 Task: Check current mortgage rates for homes with 5-Year ARM loan payments.
Action: Mouse moved to (911, 148)
Screenshot: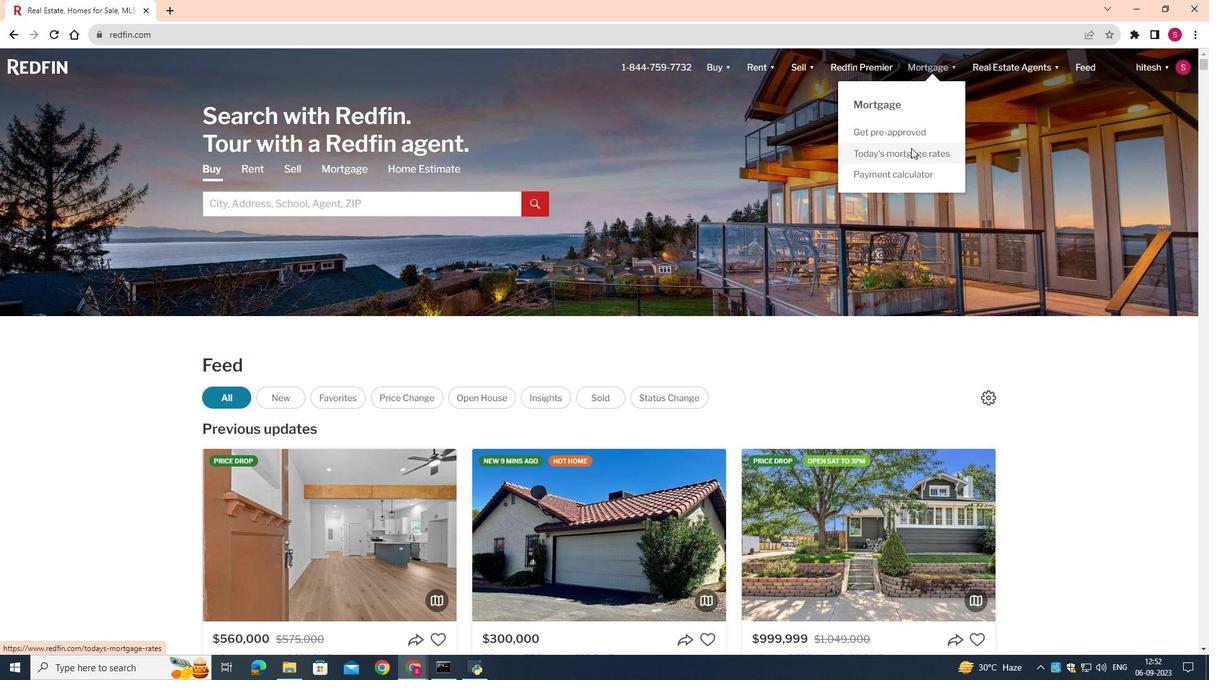 
Action: Mouse pressed left at (911, 148)
Screenshot: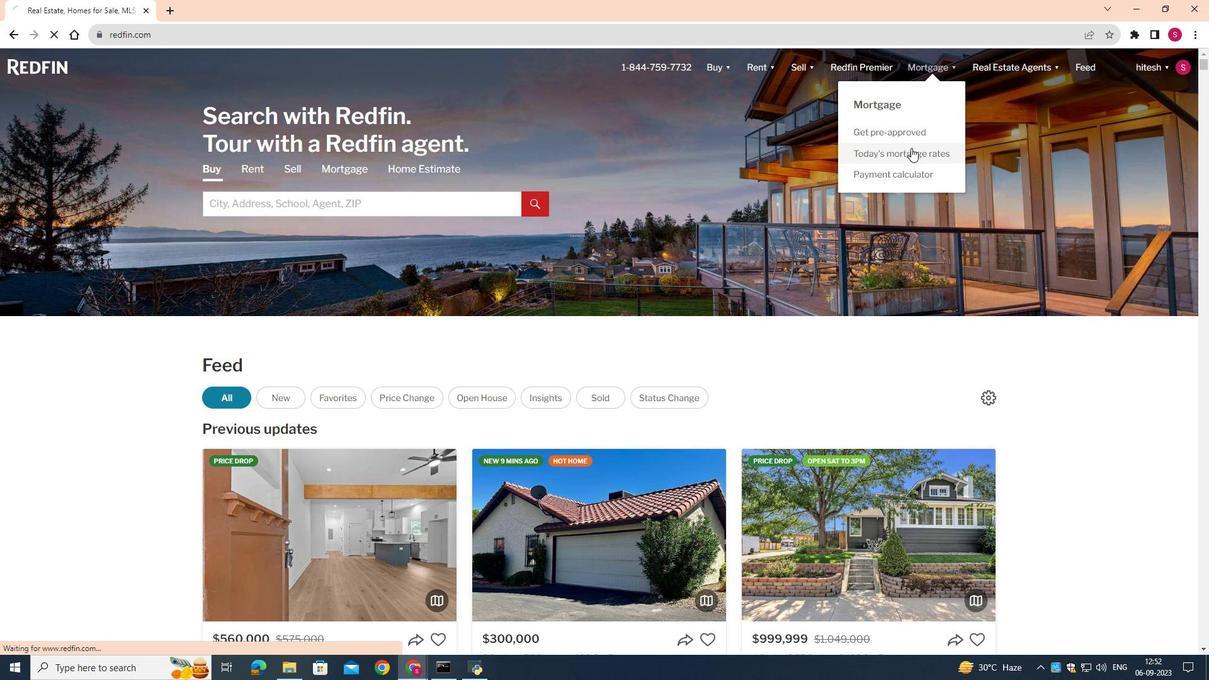 
Action: Mouse moved to (485, 317)
Screenshot: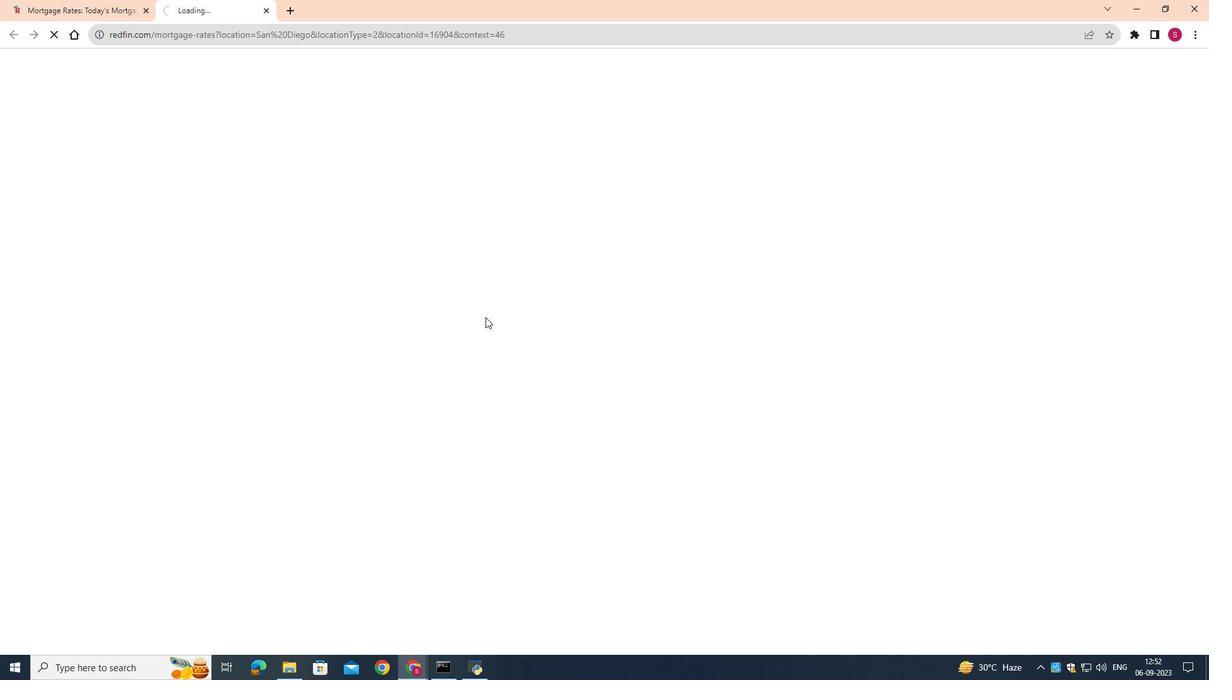 
Action: Mouse pressed left at (485, 317)
Screenshot: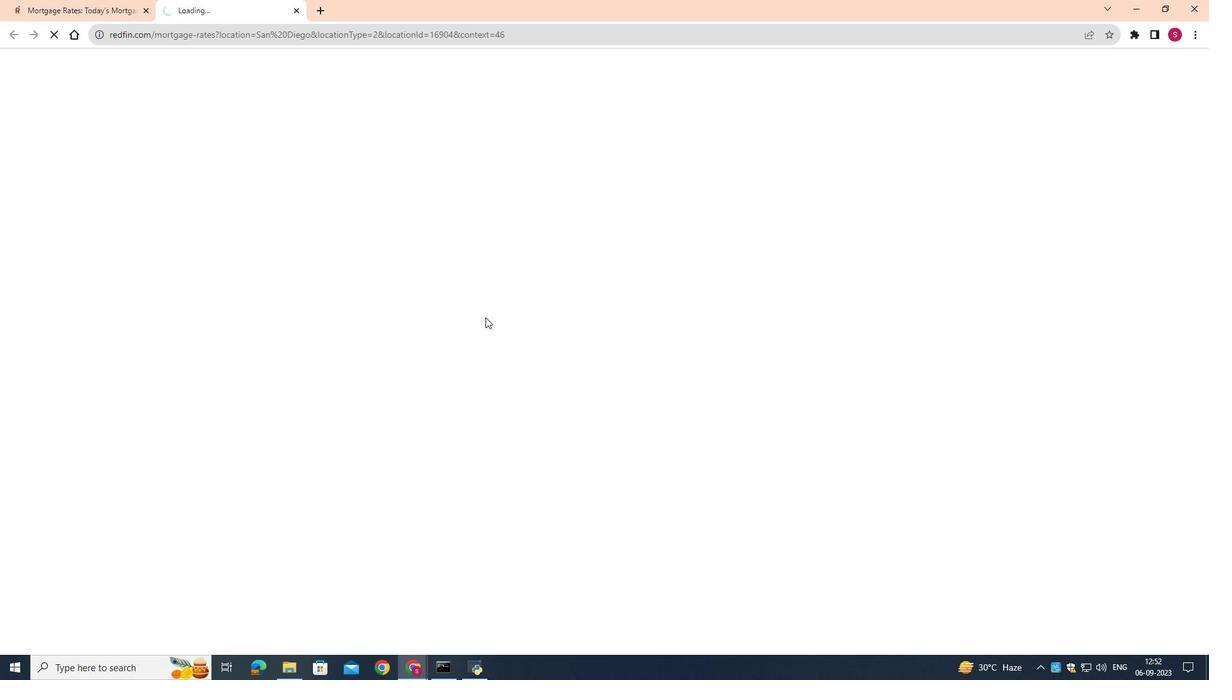 
Action: Mouse moved to (320, 414)
Screenshot: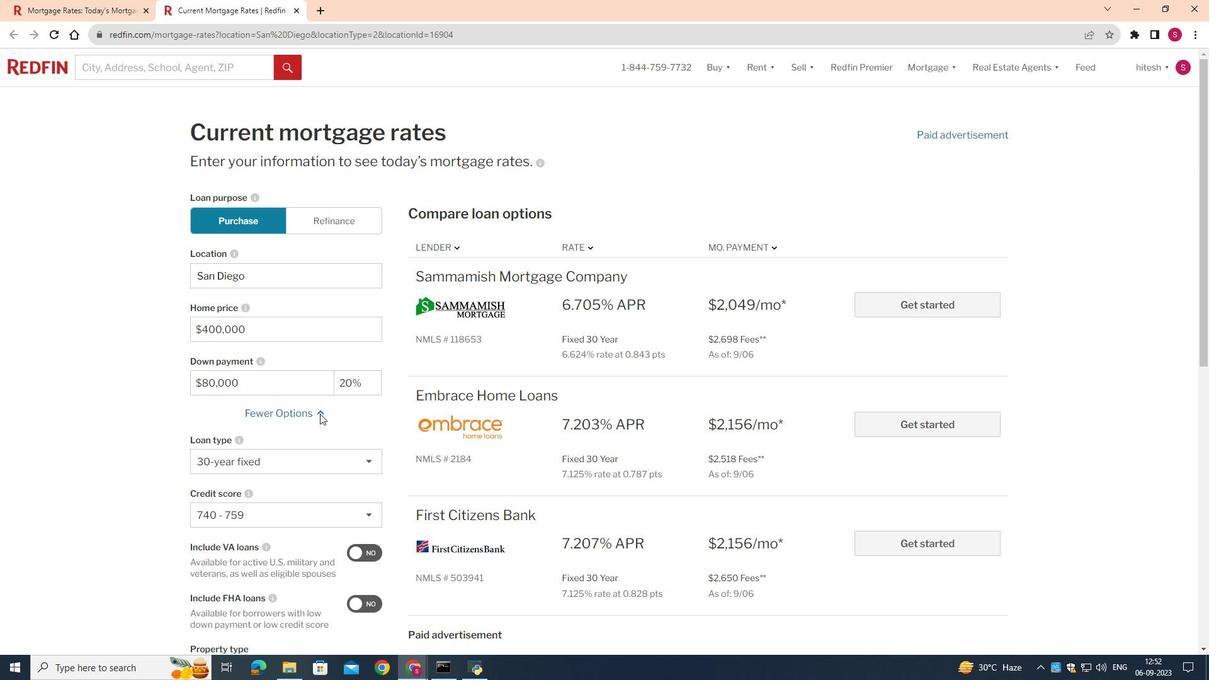 
Action: Mouse pressed left at (320, 414)
Screenshot: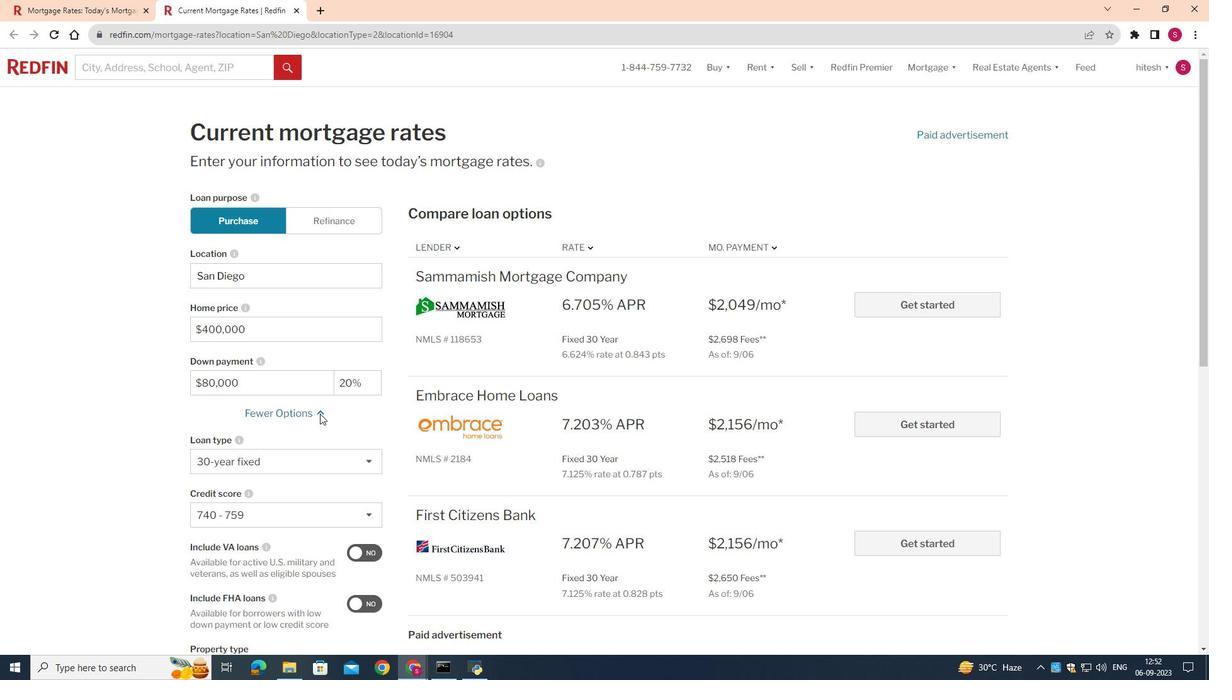 
Action: Mouse scrolled (320, 413) with delta (0, 0)
Screenshot: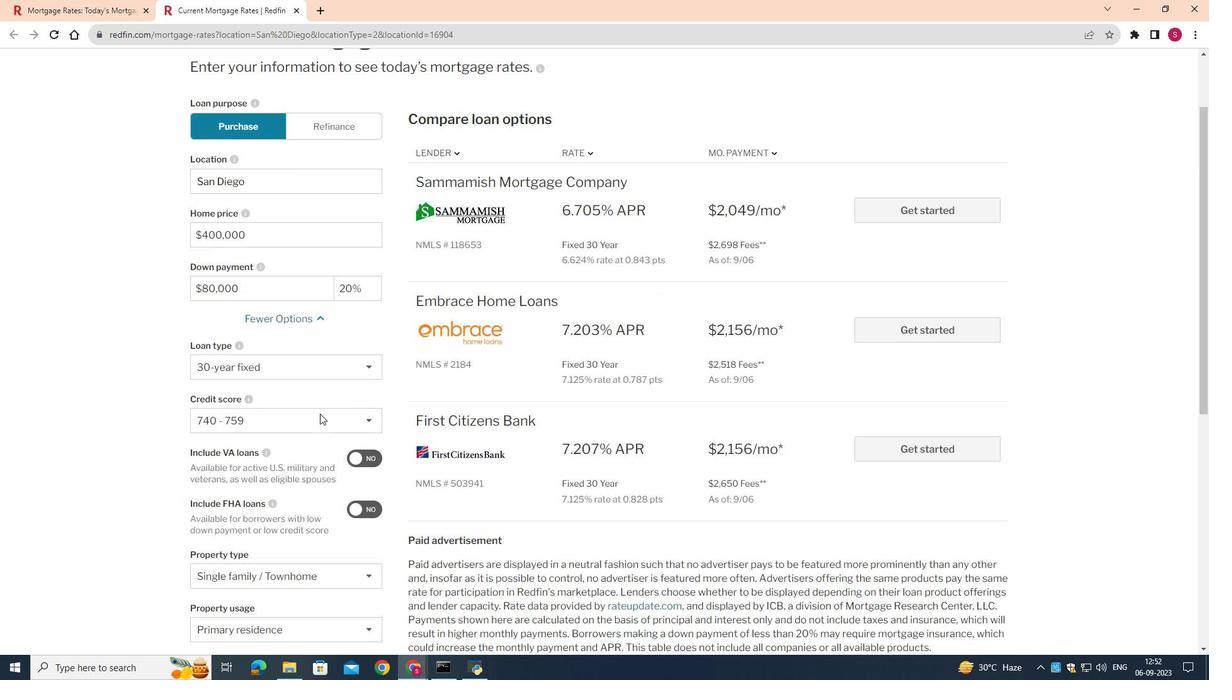 
Action: Mouse scrolled (320, 413) with delta (0, 0)
Screenshot: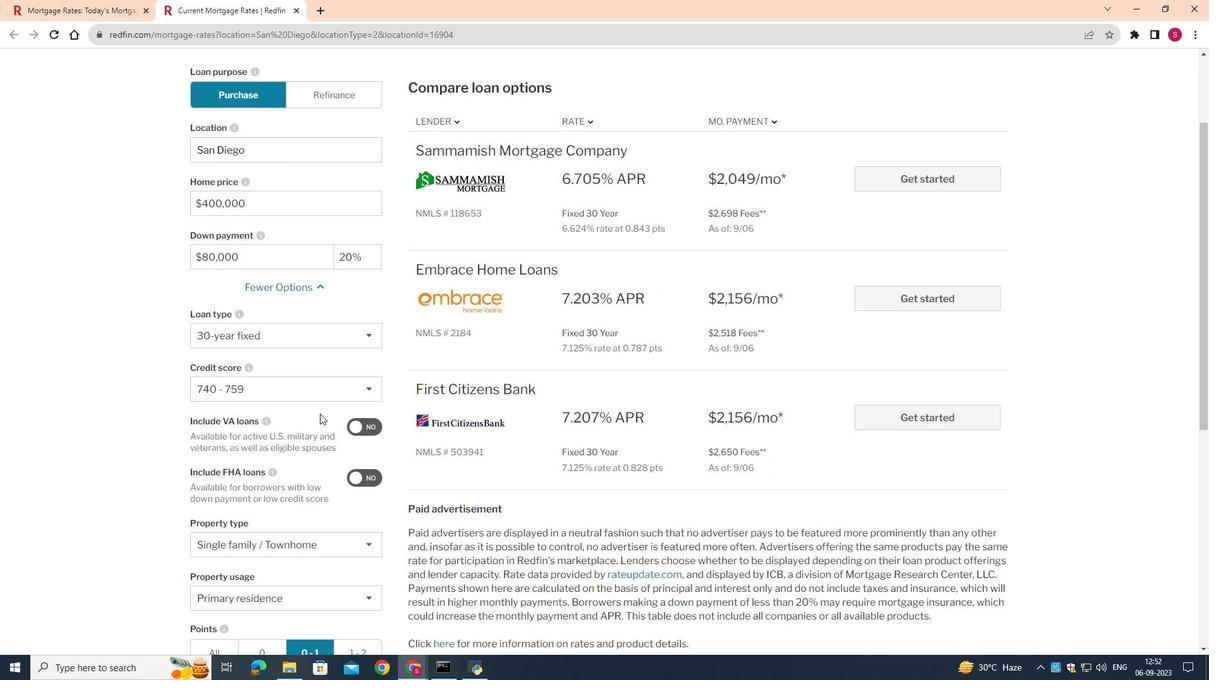 
Action: Mouse scrolled (320, 413) with delta (0, 0)
Screenshot: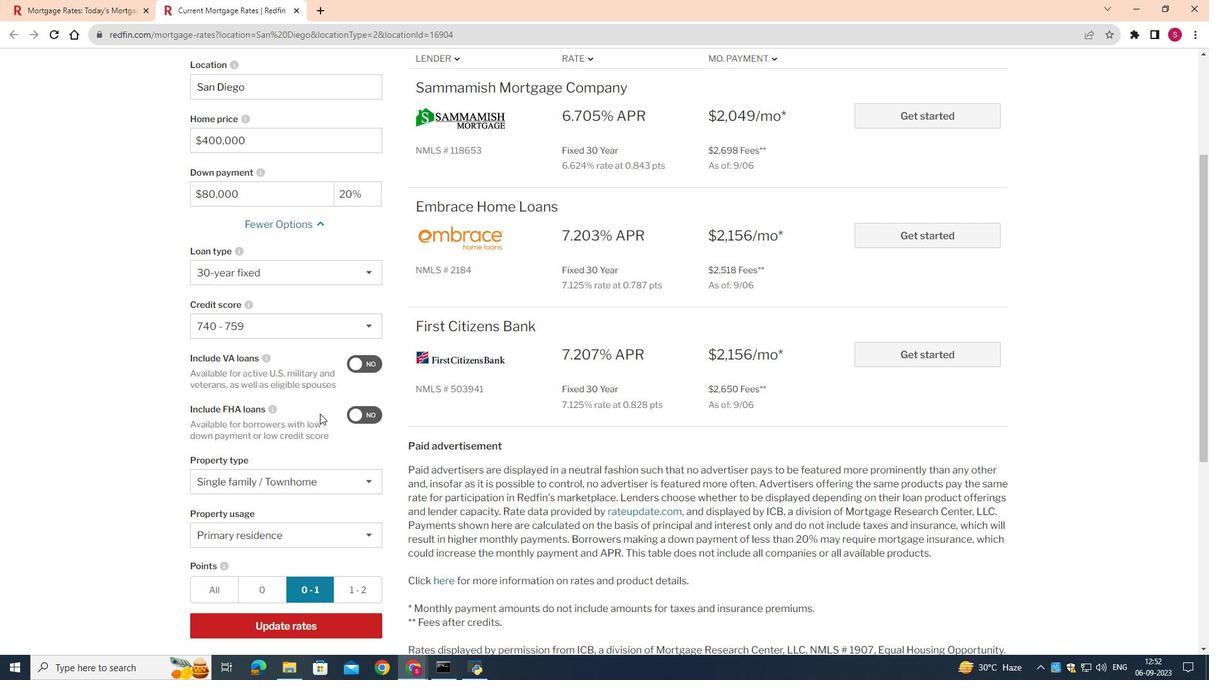 
Action: Mouse scrolled (320, 413) with delta (0, 0)
Screenshot: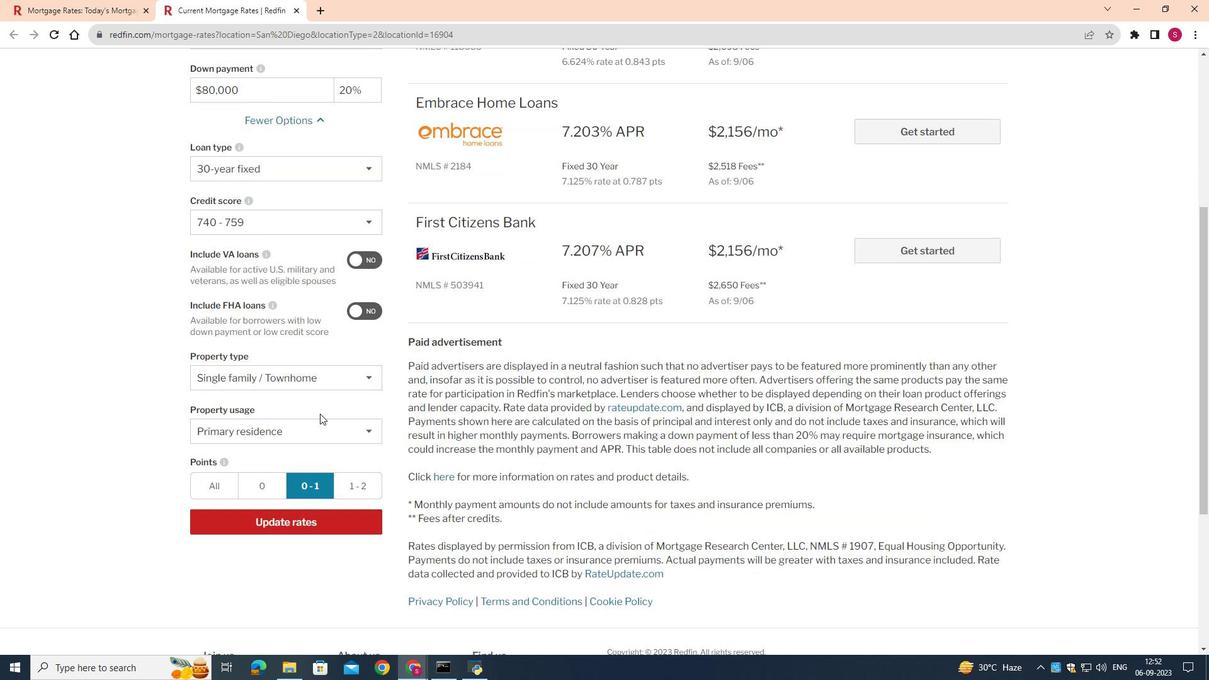 
Action: Mouse scrolled (320, 413) with delta (0, 0)
Screenshot: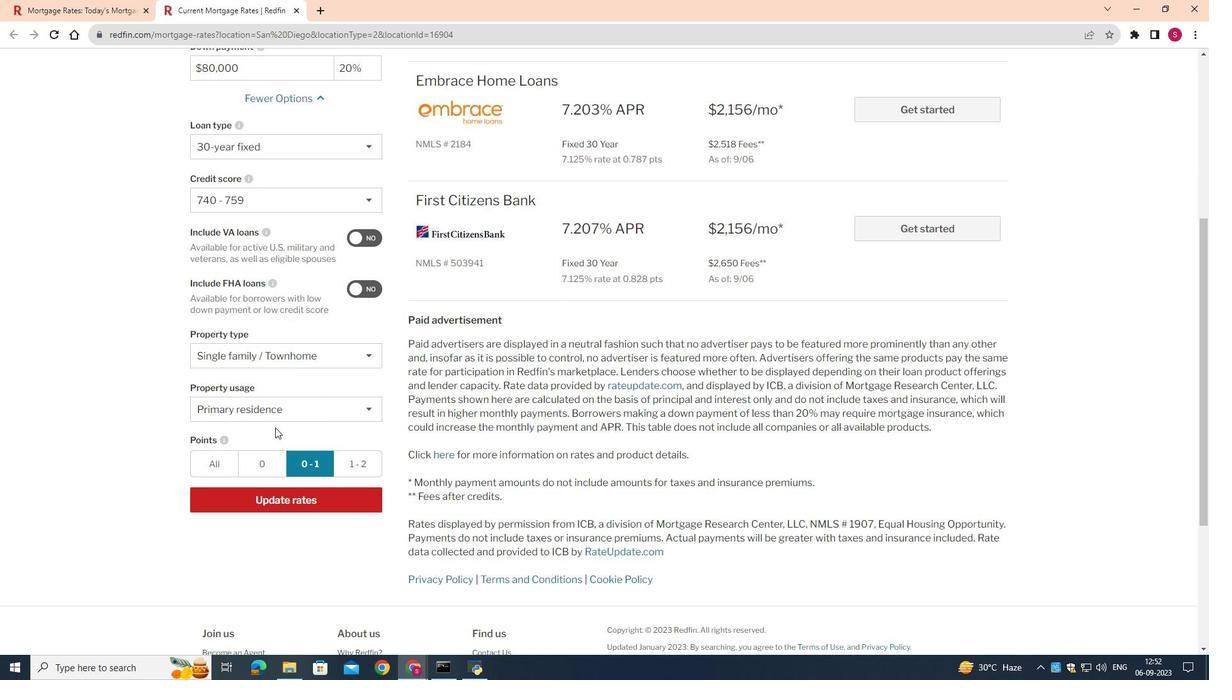 
Action: Mouse moved to (287, 149)
Screenshot: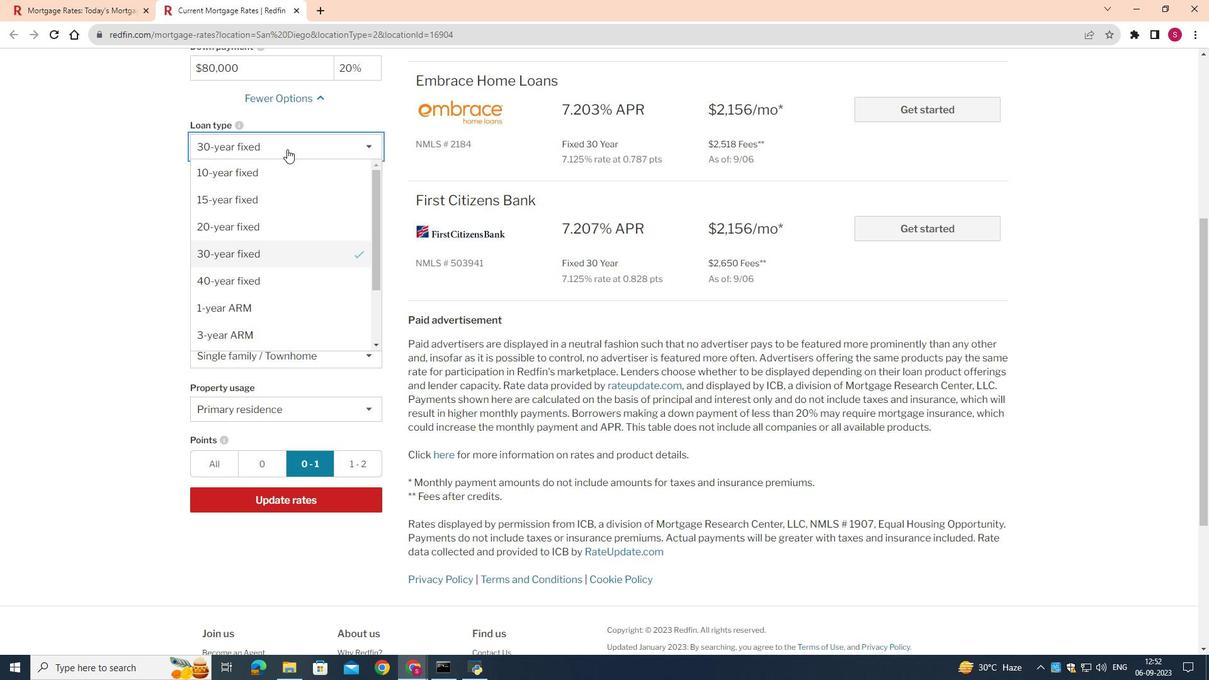 
Action: Mouse pressed left at (287, 149)
Screenshot: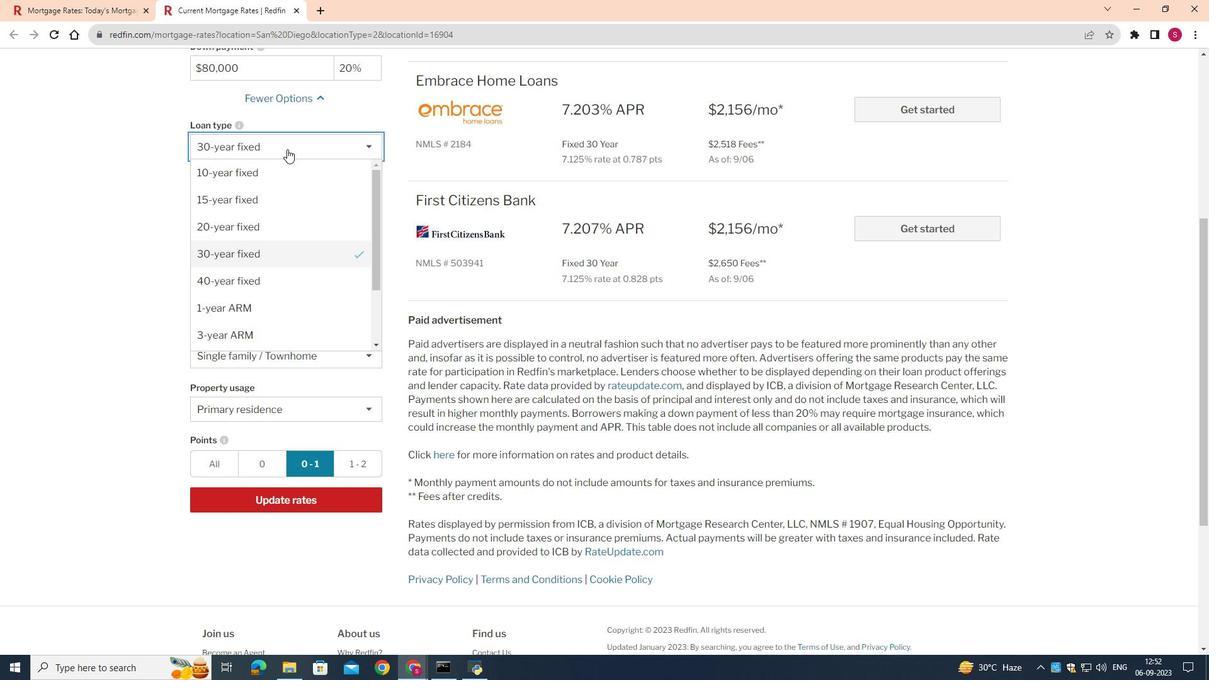 
Action: Mouse moved to (271, 327)
Screenshot: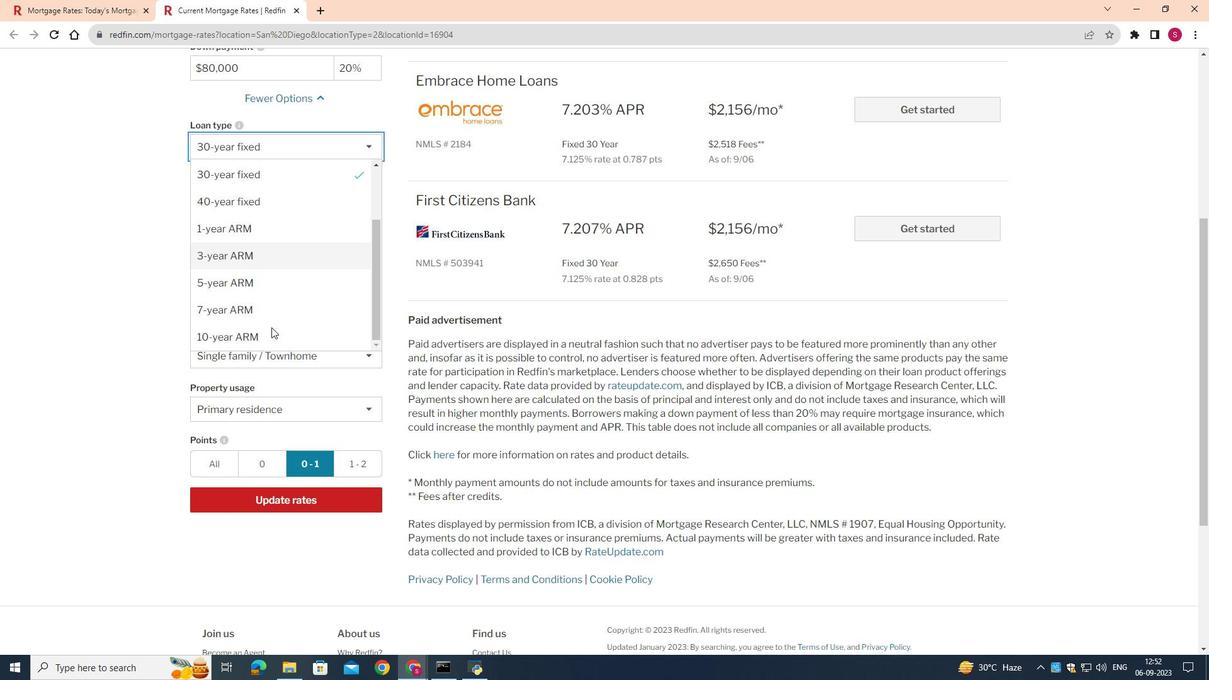 
Action: Mouse scrolled (271, 327) with delta (0, 0)
Screenshot: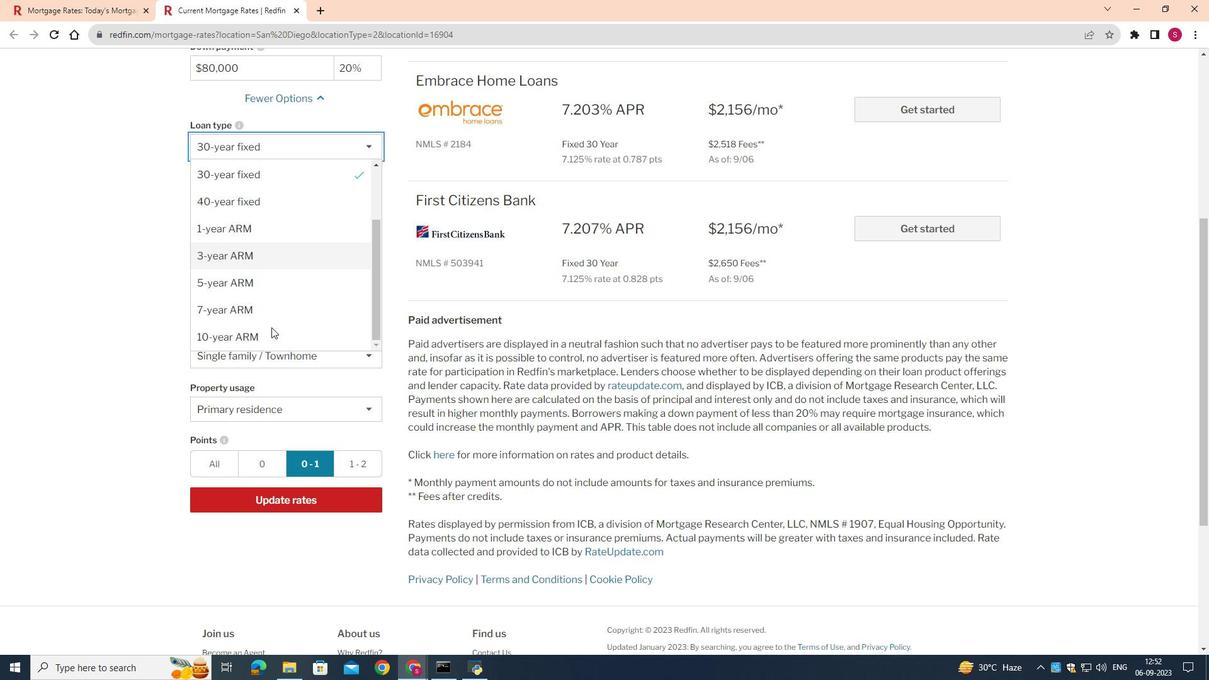 
Action: Mouse scrolled (271, 327) with delta (0, 0)
Screenshot: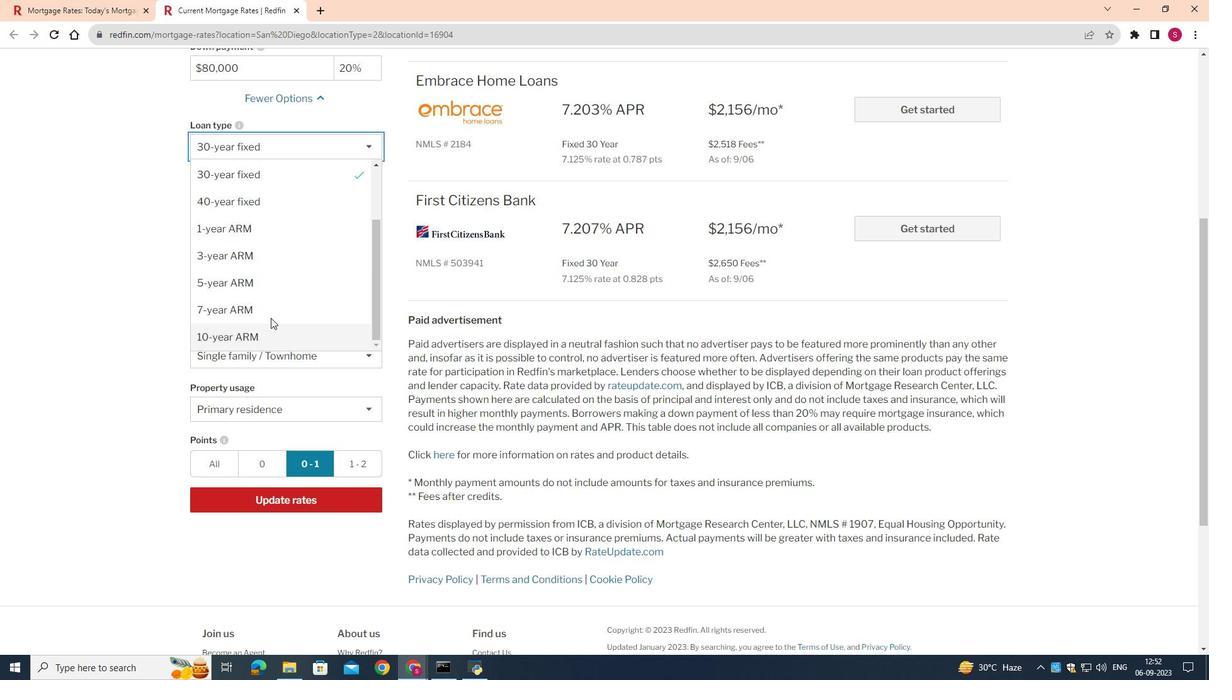 
Action: Mouse moved to (262, 279)
Screenshot: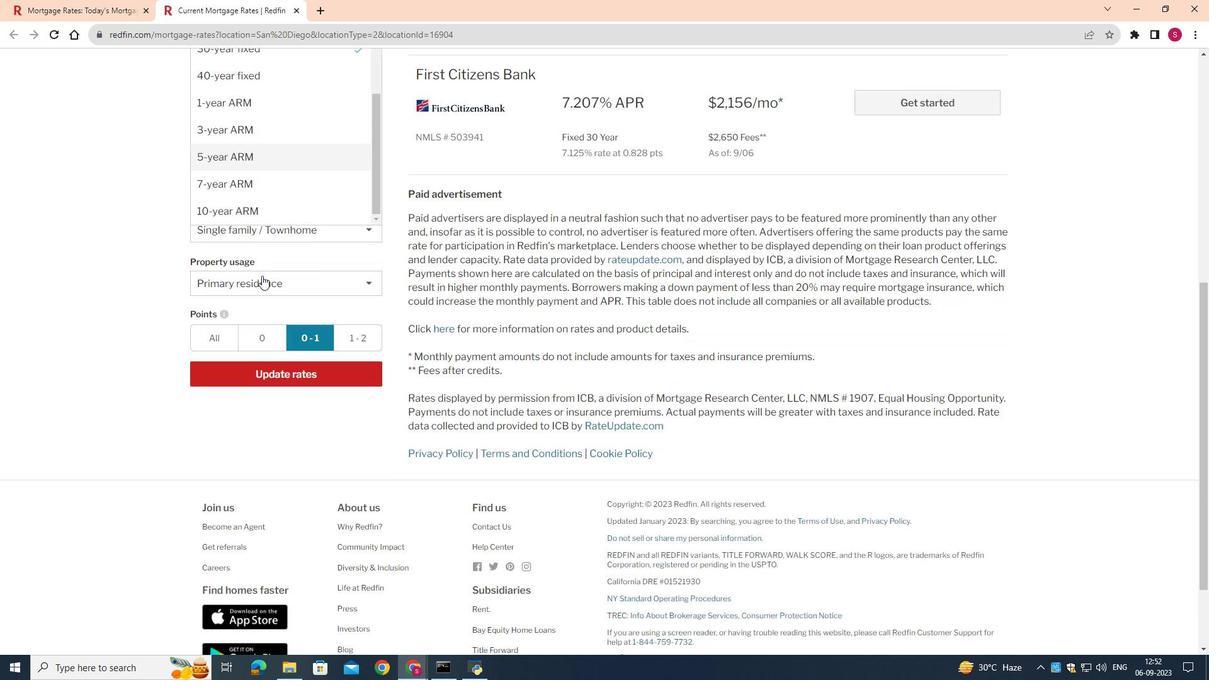 
Action: Mouse scrolled (262, 279) with delta (0, 0)
Screenshot: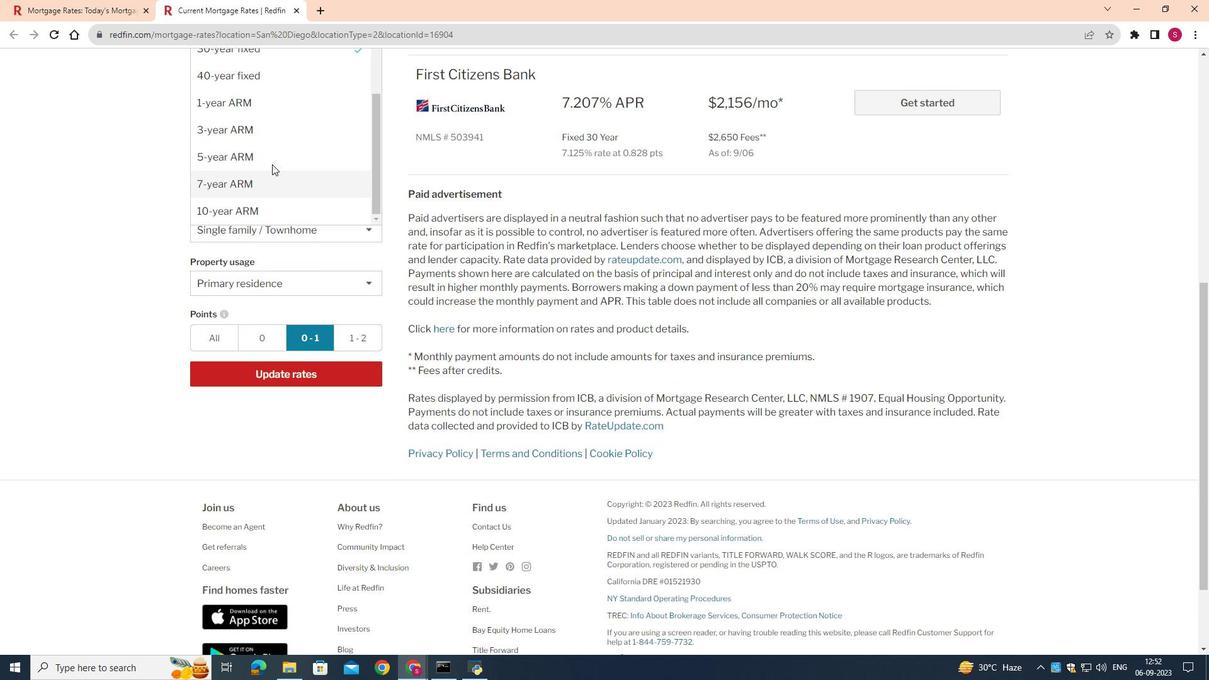 
Action: Mouse scrolled (262, 279) with delta (0, 0)
Screenshot: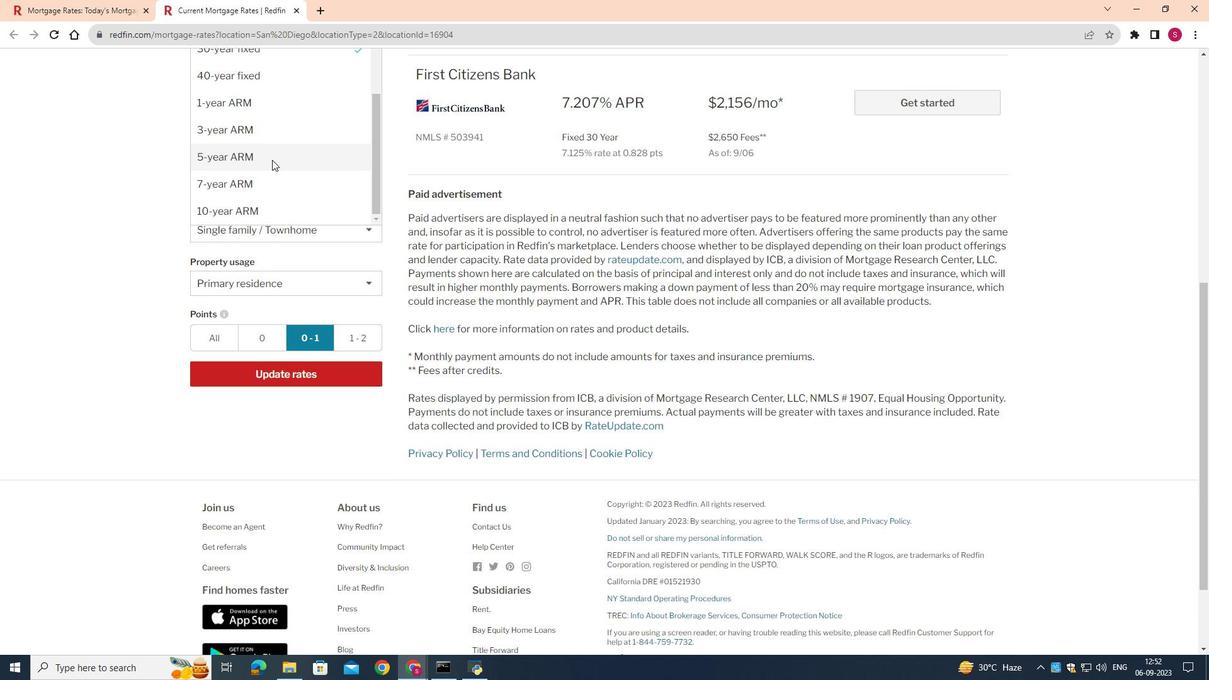 
Action: Mouse moved to (262, 156)
Screenshot: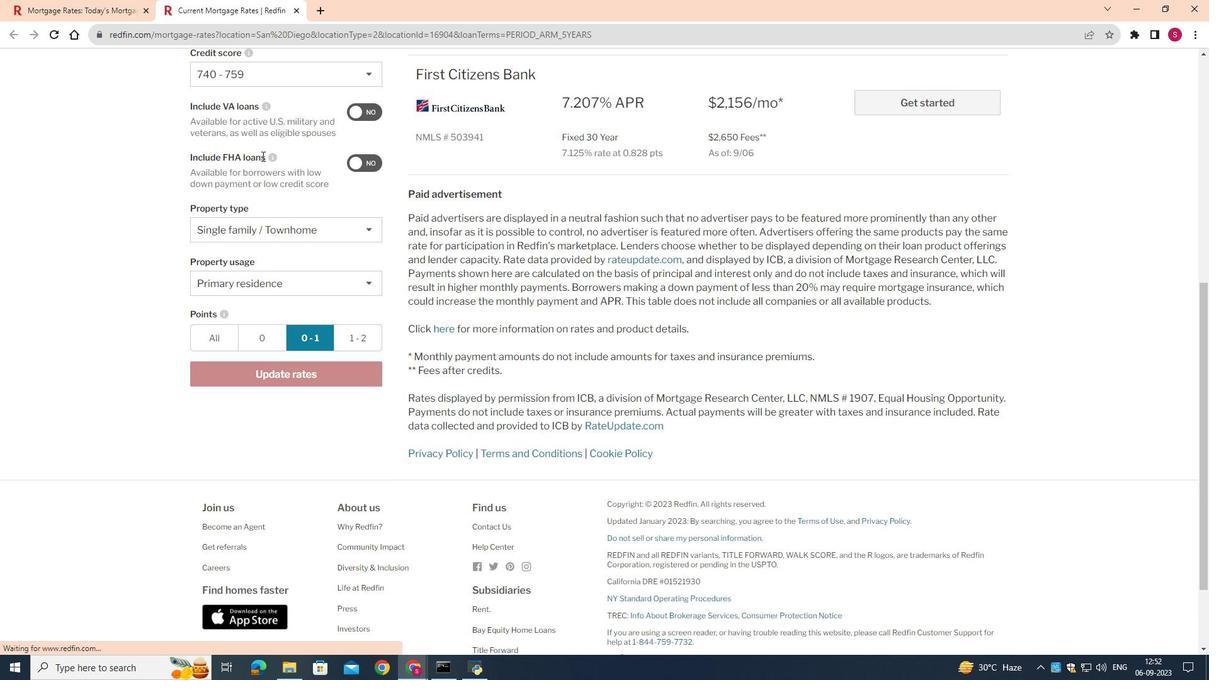 
Action: Mouse pressed left at (262, 156)
Screenshot: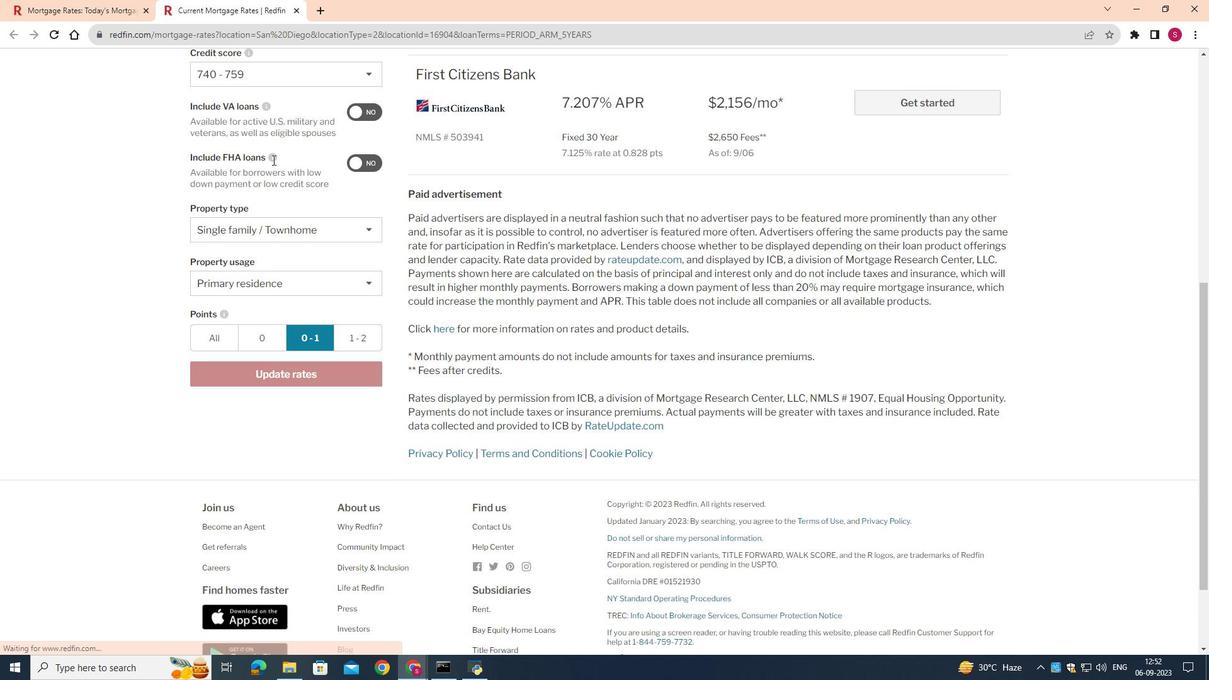 
Action: Mouse moved to (606, 259)
Screenshot: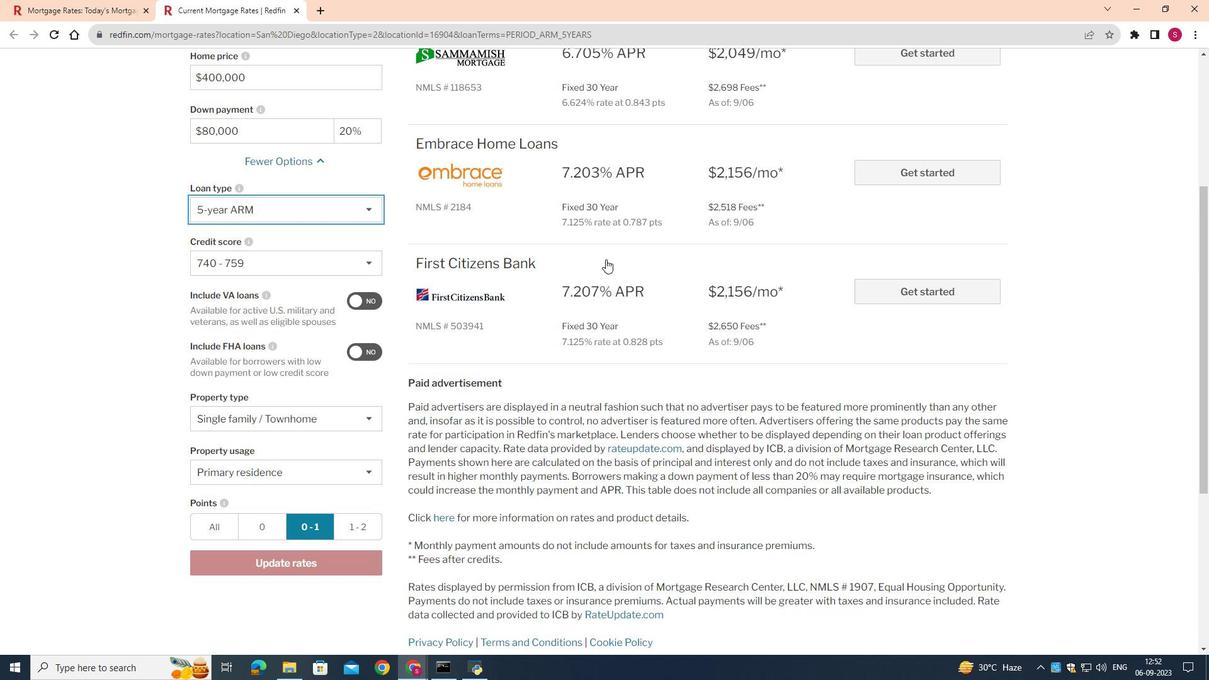 
Action: Mouse scrolled (606, 260) with delta (0, 0)
Screenshot: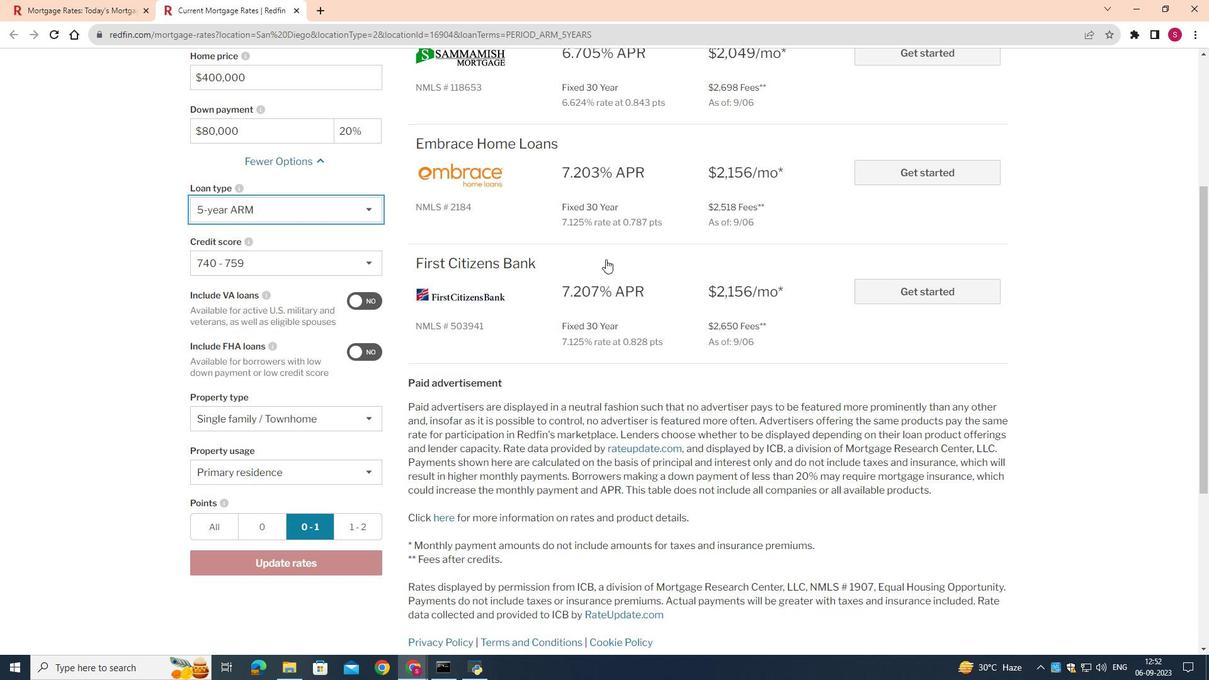 
Action: Mouse scrolled (606, 260) with delta (0, 0)
Screenshot: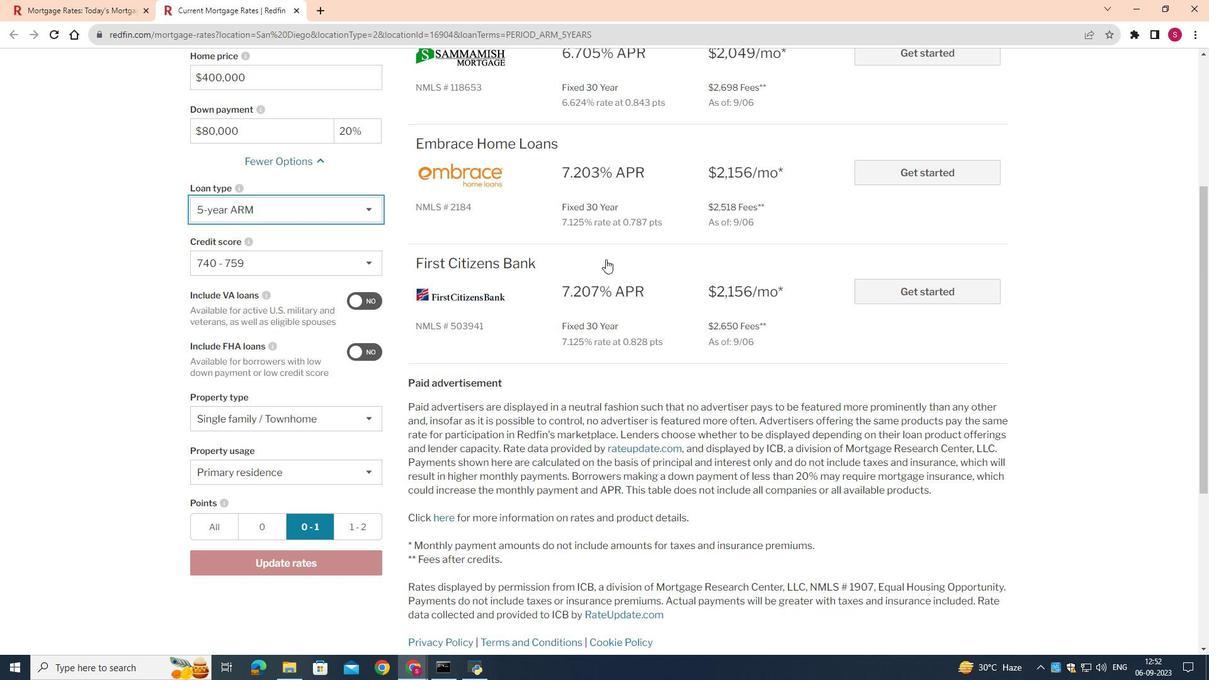 
Action: Mouse scrolled (606, 260) with delta (0, 0)
Screenshot: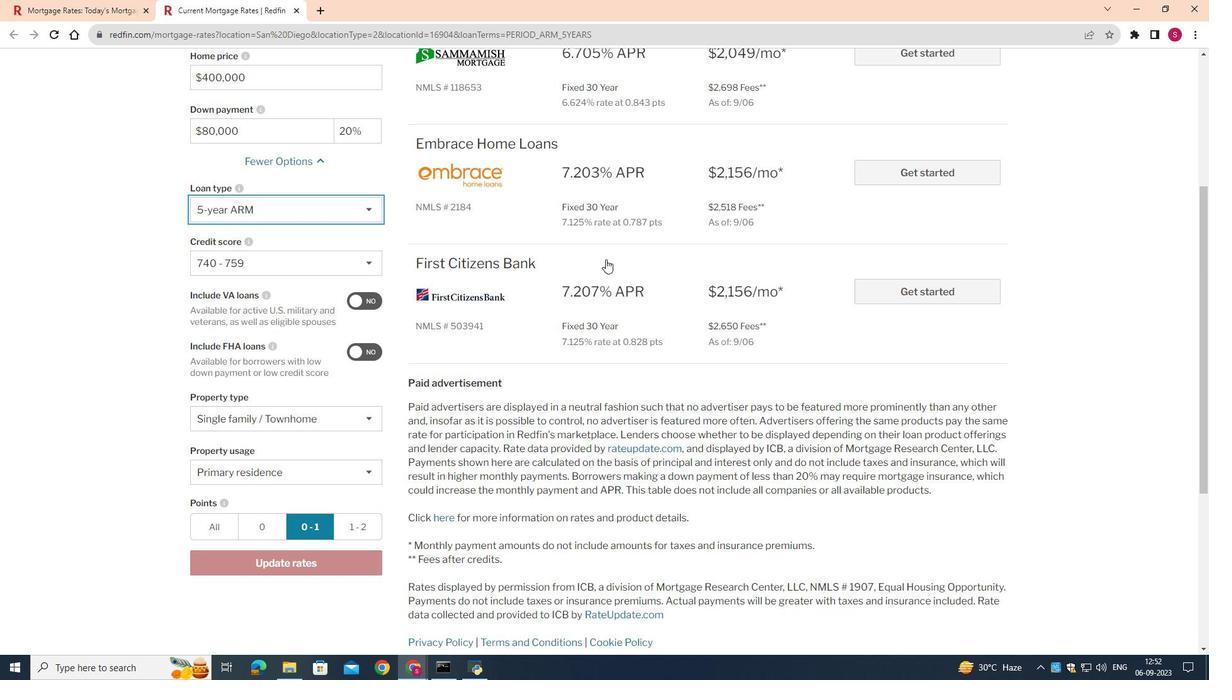 
Action: Mouse scrolled (606, 260) with delta (0, 0)
Screenshot: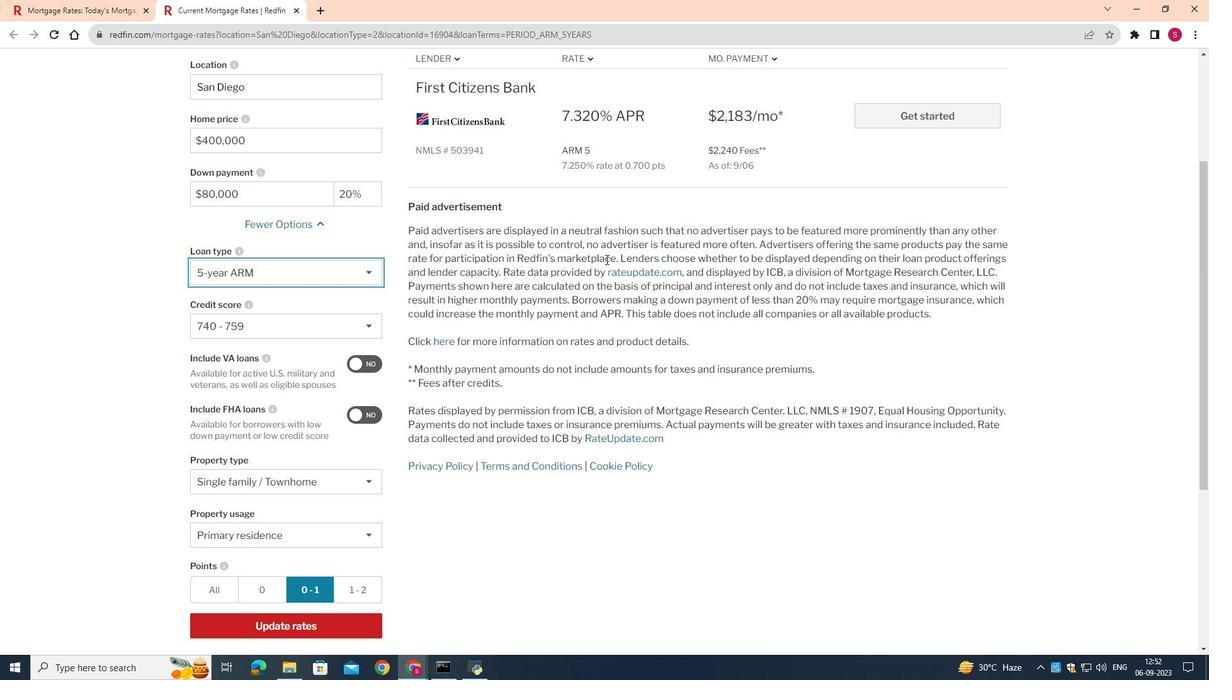 
Action: Mouse scrolled (606, 260) with delta (0, 0)
Screenshot: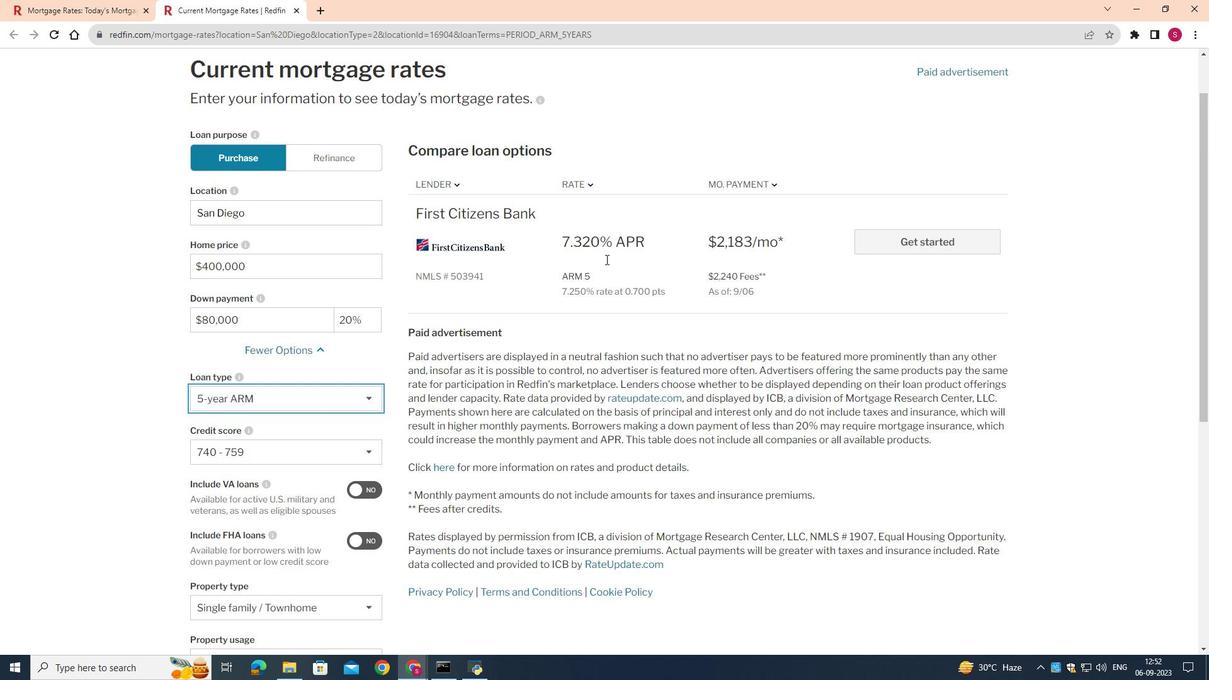 
Action: Mouse scrolled (606, 260) with delta (0, 0)
Screenshot: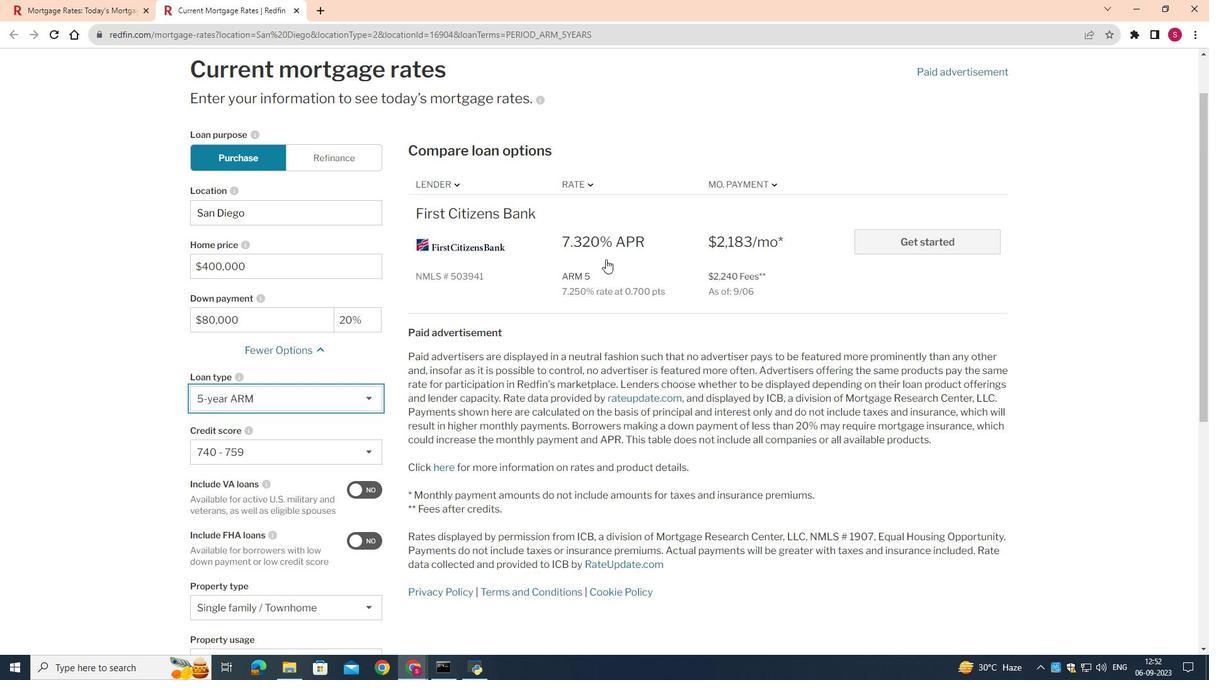 
